 Task: Open General performance issues.
Action: Mouse pressed left at (844, 133)
Screenshot: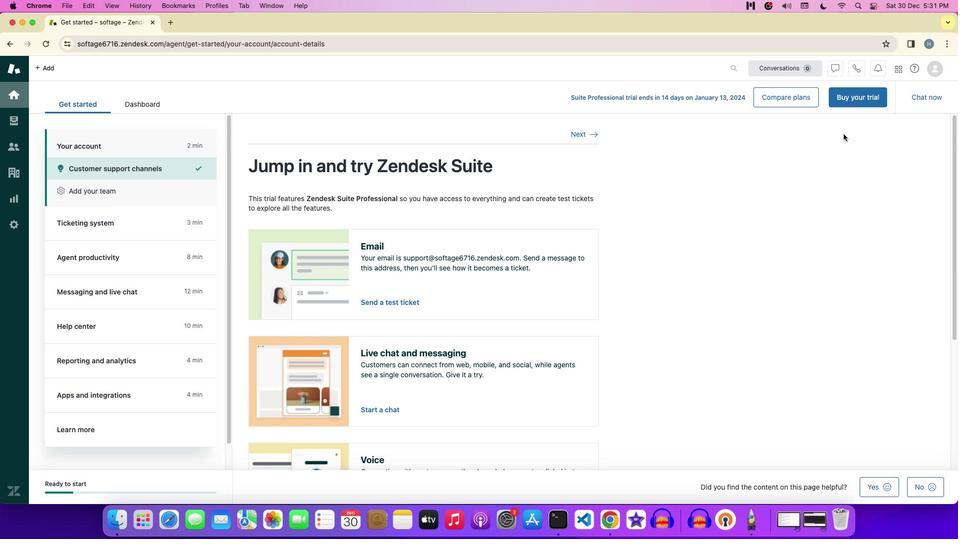 
Action: Mouse moved to (916, 66)
Screenshot: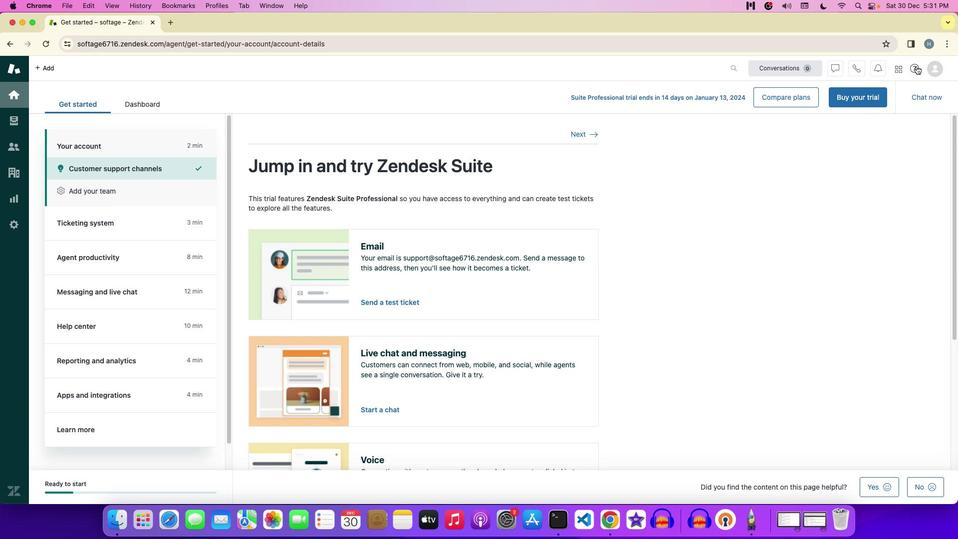 
Action: Mouse pressed left at (916, 66)
Screenshot: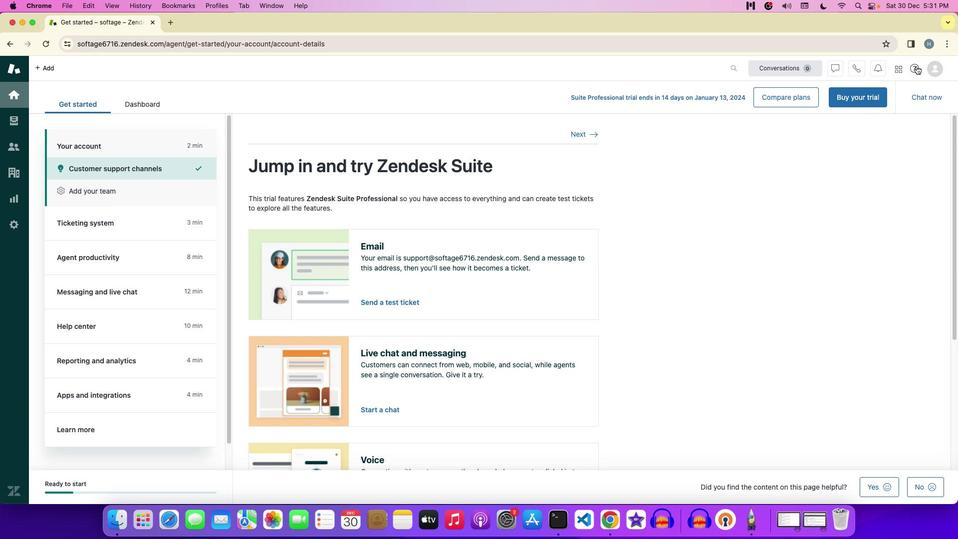 
Action: Mouse moved to (860, 375)
Screenshot: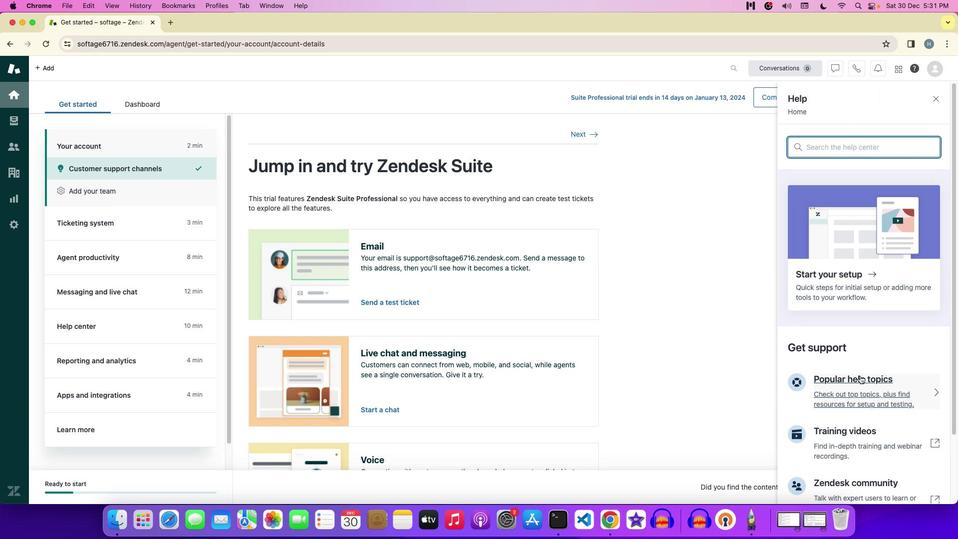 
Action: Mouse pressed left at (860, 375)
Screenshot: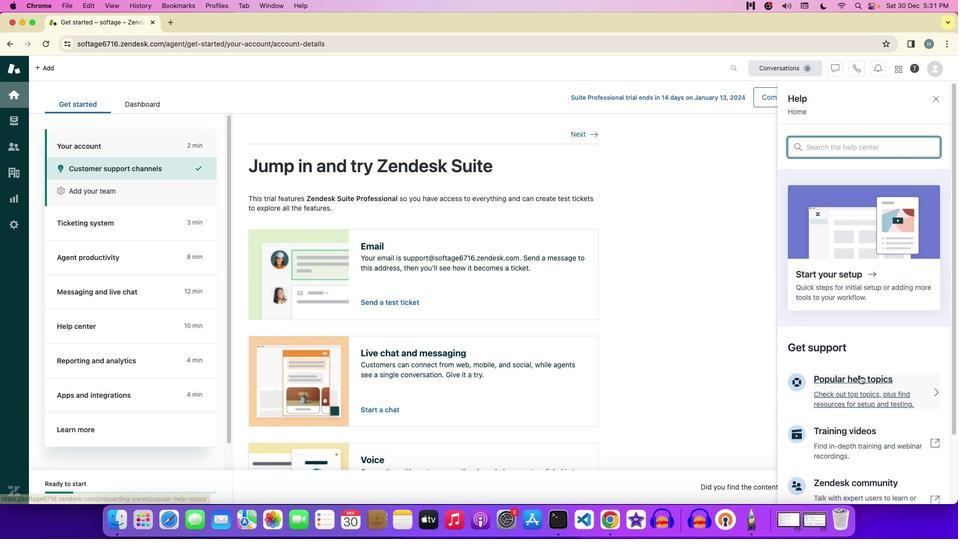 
Action: Mouse moved to (860, 186)
Screenshot: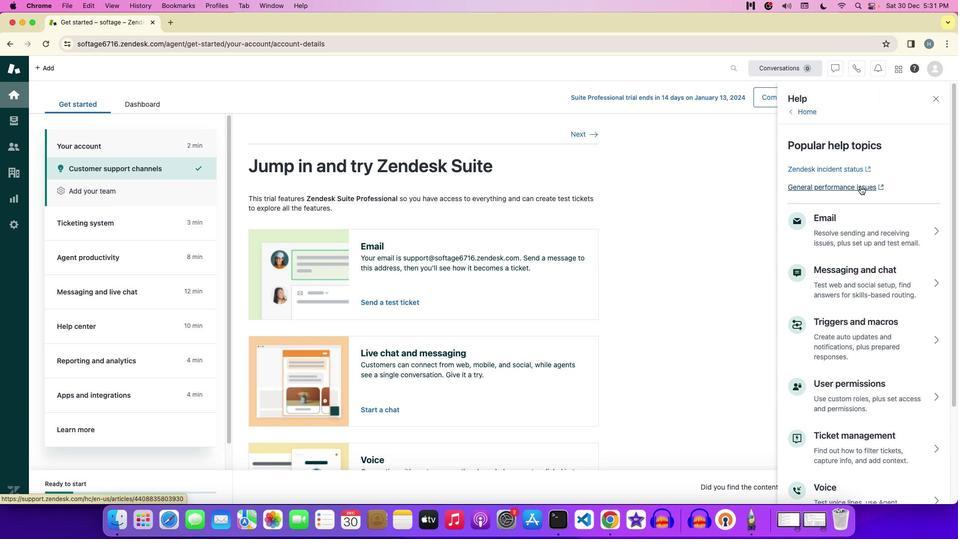 
Action: Mouse pressed left at (860, 186)
Screenshot: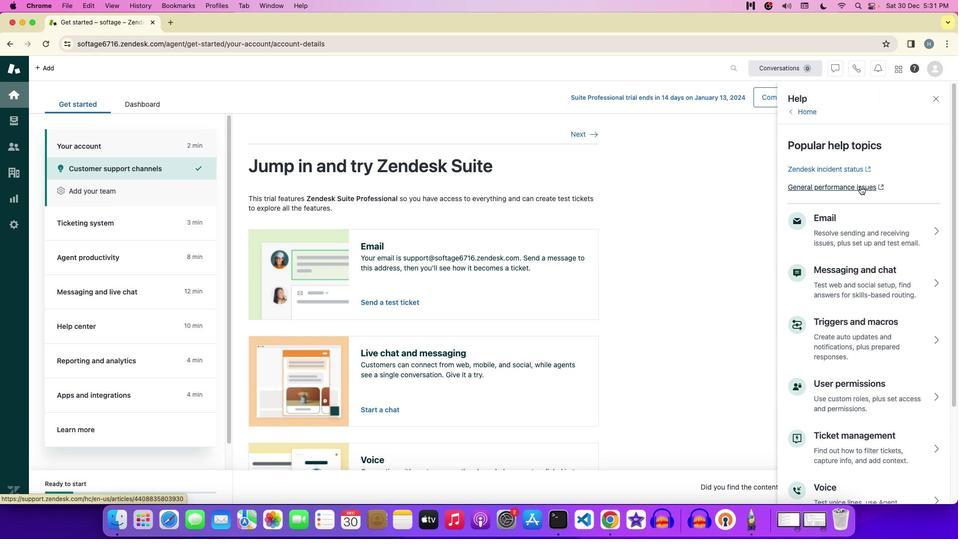 
